 Task: Zoom out the location "Orderville, Utah, US" two times.
Action: Mouse moved to (71, 289)
Screenshot: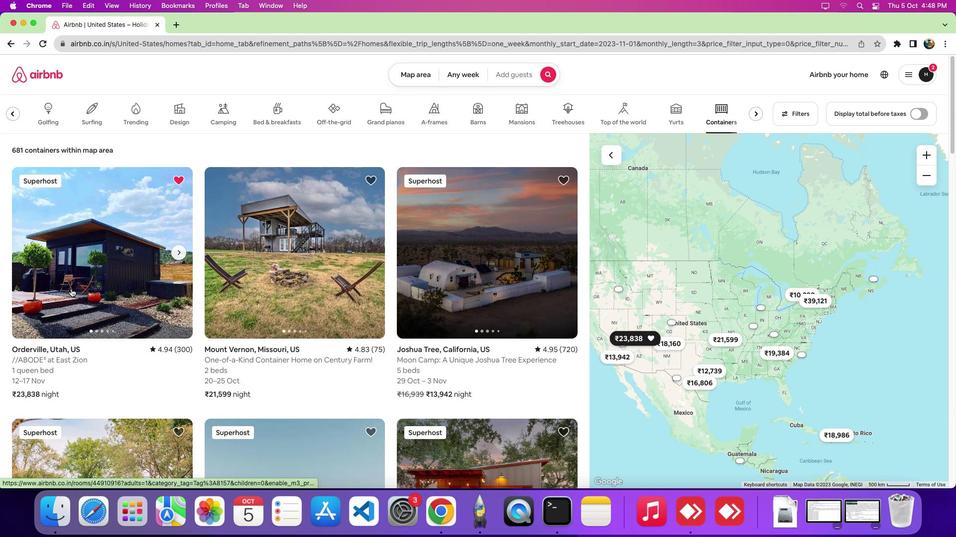 
Action: Mouse pressed left at (71, 289)
Screenshot: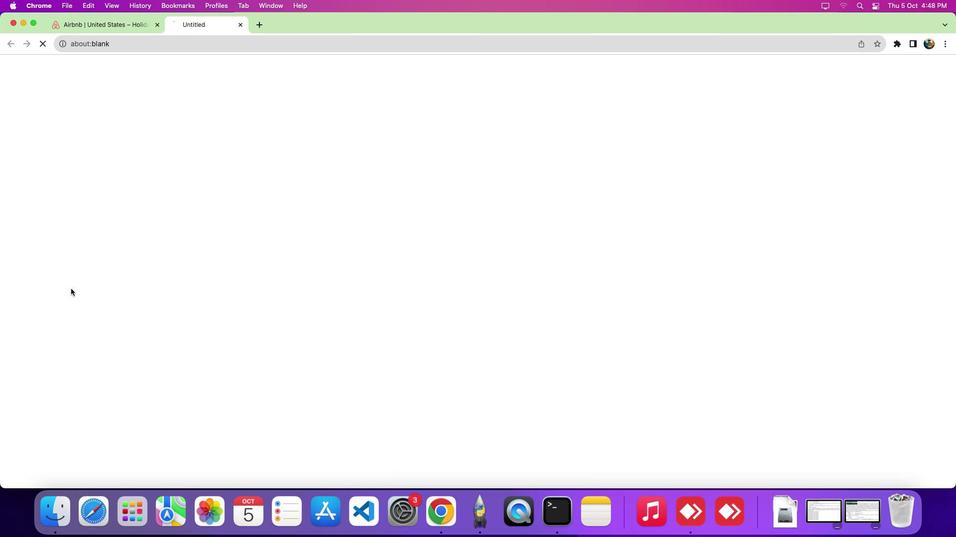 
Action: Mouse moved to (351, 343)
Screenshot: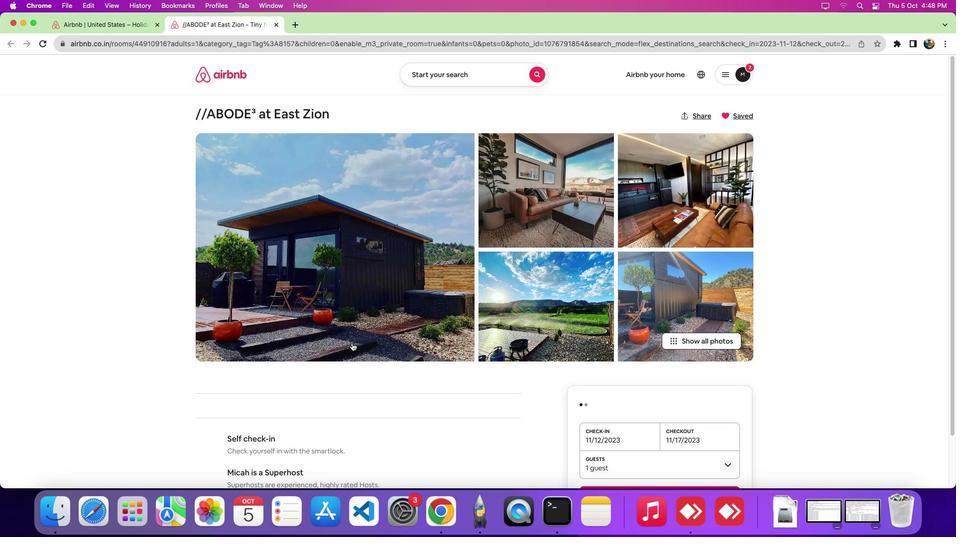 
Action: Mouse scrolled (351, 343) with delta (0, 0)
Screenshot: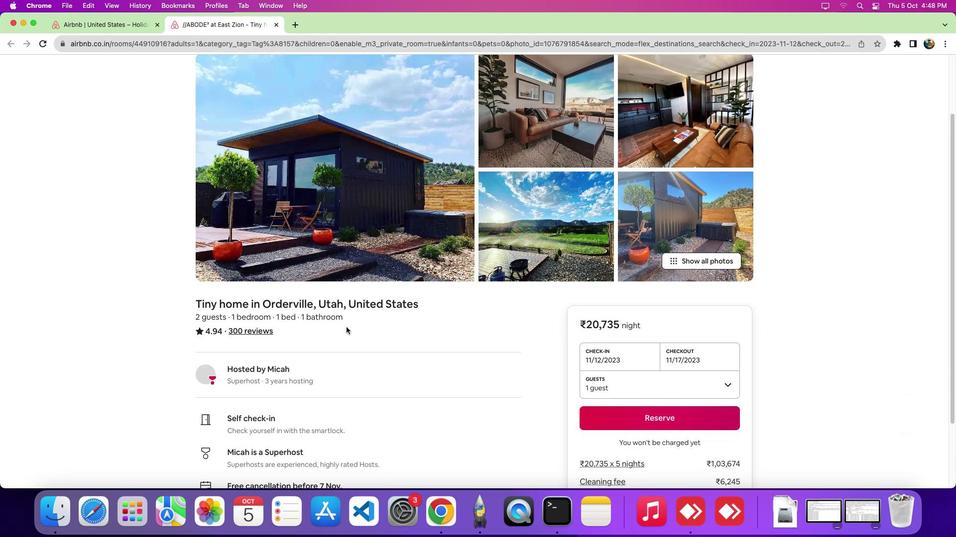 
Action: Mouse scrolled (351, 343) with delta (0, 0)
Screenshot: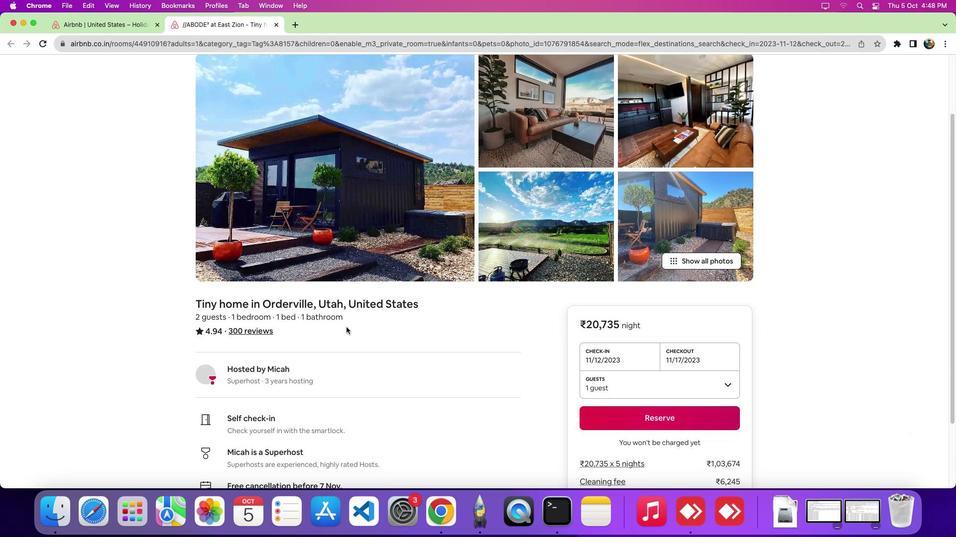 
Action: Mouse scrolled (351, 343) with delta (0, -4)
Screenshot: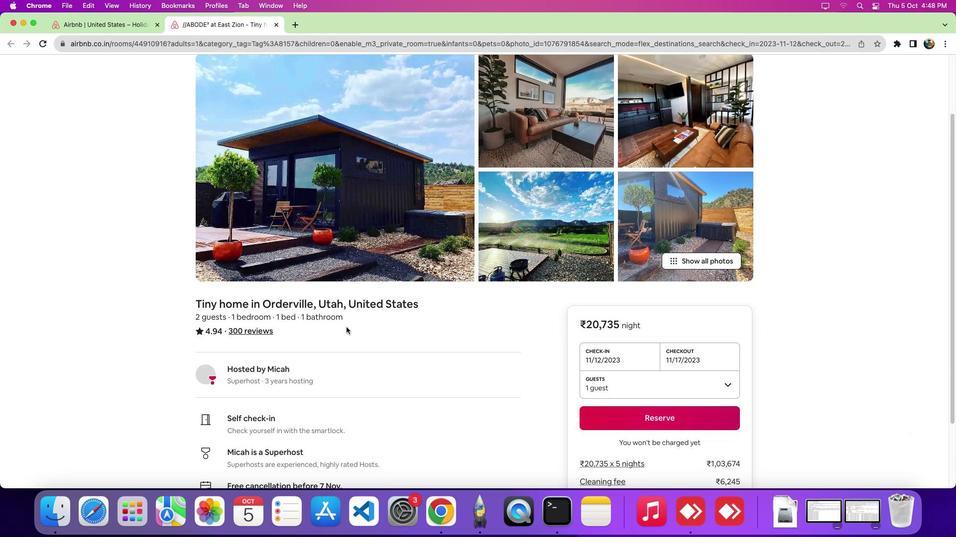 
Action: Mouse scrolled (351, 343) with delta (0, -6)
Screenshot: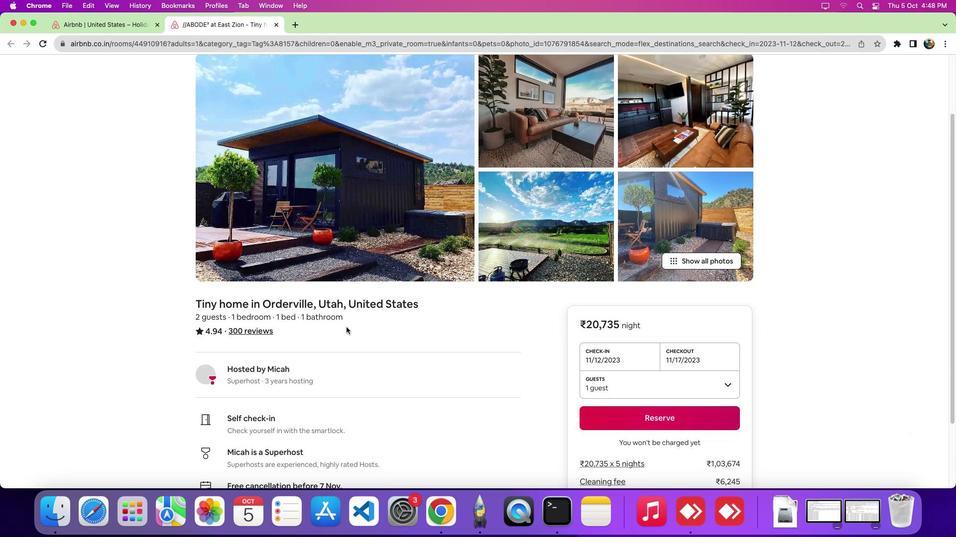
Action: Mouse scrolled (351, 343) with delta (0, -7)
Screenshot: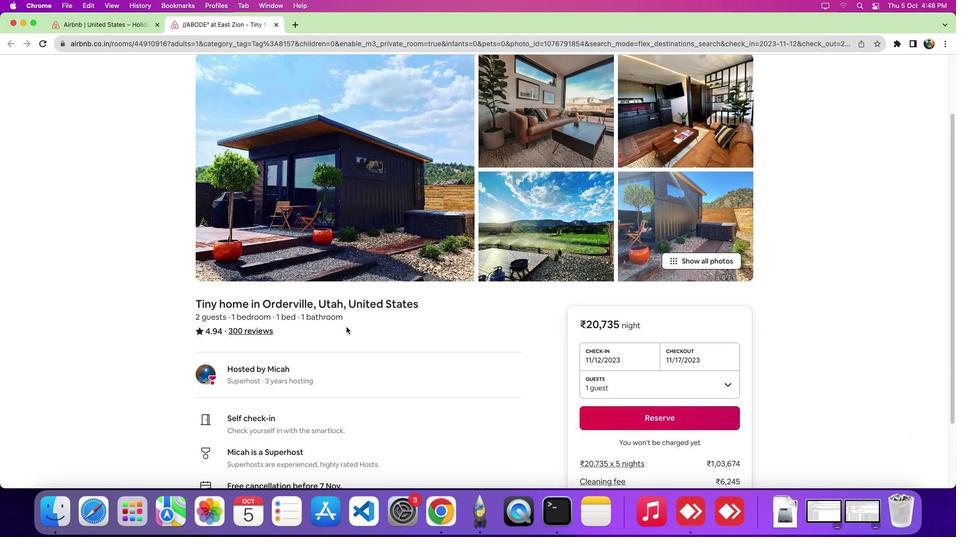 
Action: Mouse scrolled (351, 343) with delta (0, -8)
Screenshot: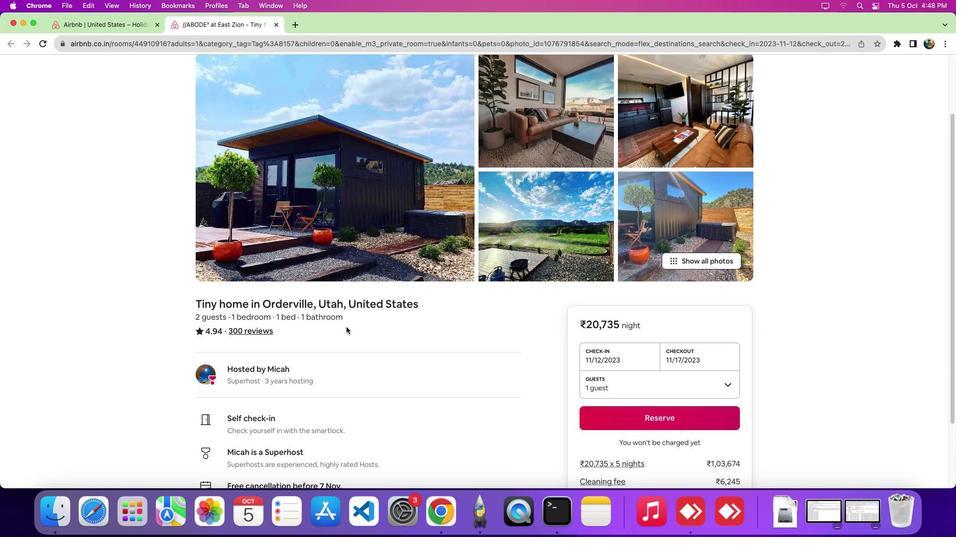
Action: Mouse moved to (346, 327)
Screenshot: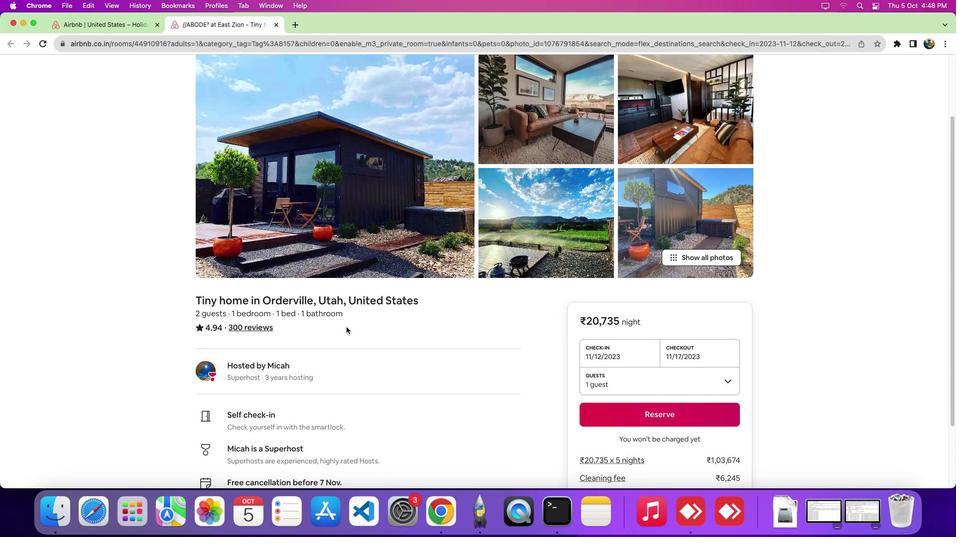 
Action: Mouse scrolled (346, 327) with delta (0, 0)
Screenshot: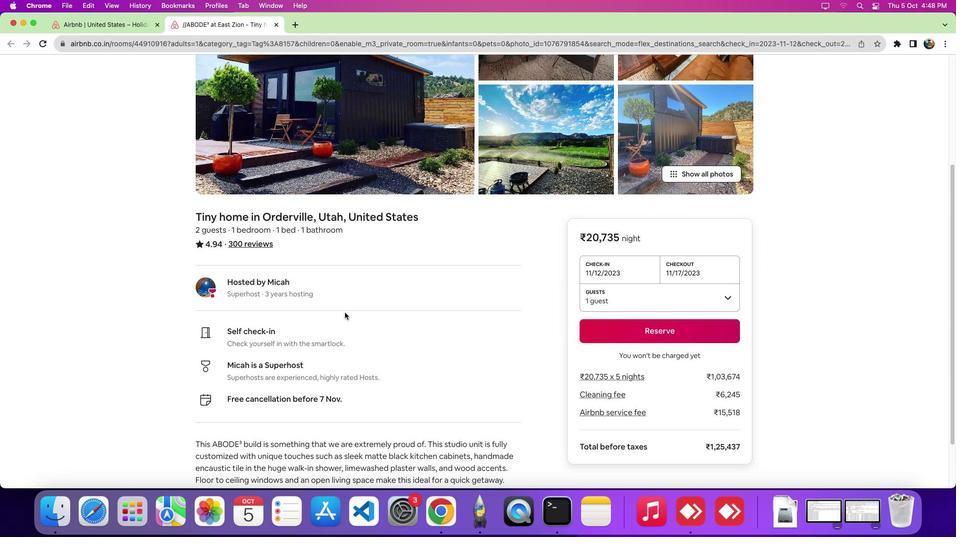 
Action: Mouse scrolled (346, 327) with delta (0, 0)
Screenshot: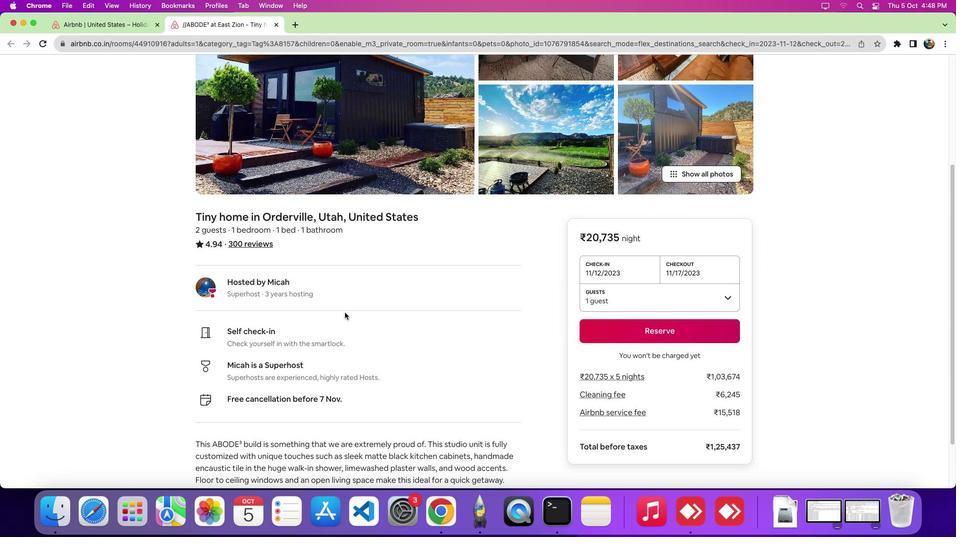 
Action: Mouse scrolled (346, 327) with delta (0, -4)
Screenshot: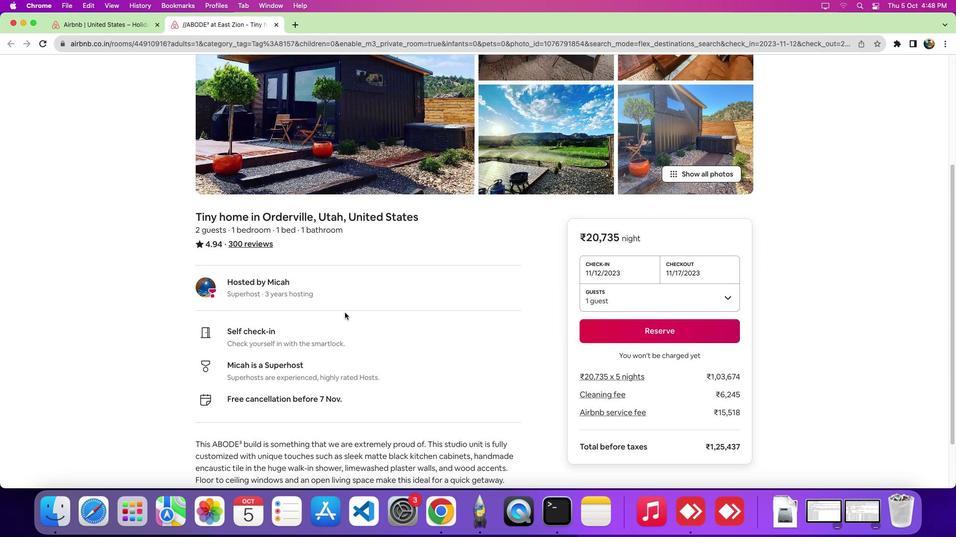 
Action: Mouse scrolled (346, 327) with delta (0, -6)
Screenshot: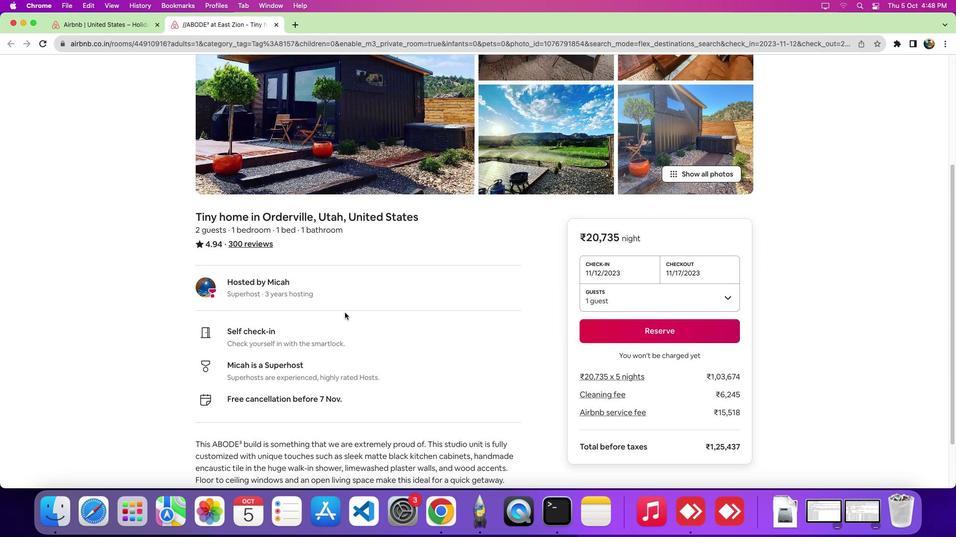 
Action: Mouse scrolled (346, 327) with delta (0, -7)
Screenshot: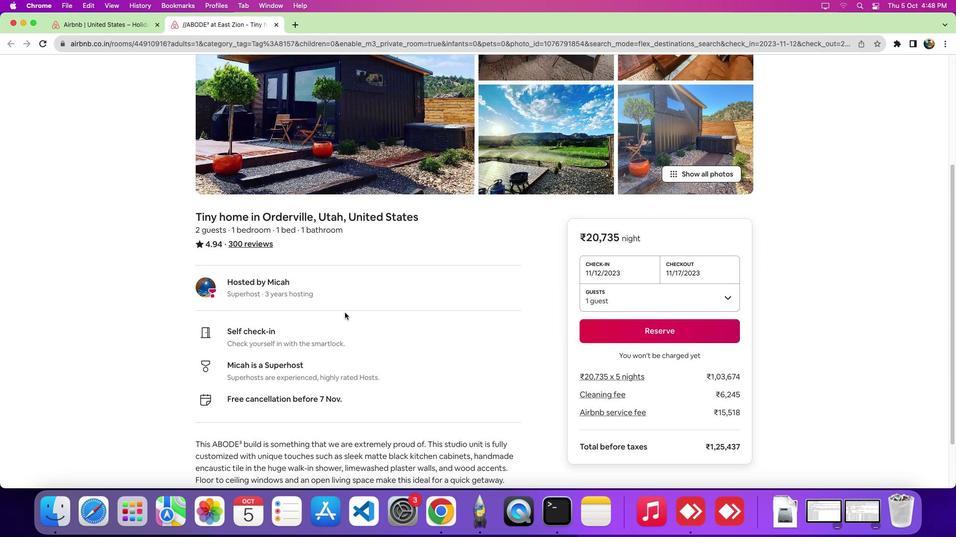 
Action: Mouse scrolled (346, 327) with delta (0, -8)
Screenshot: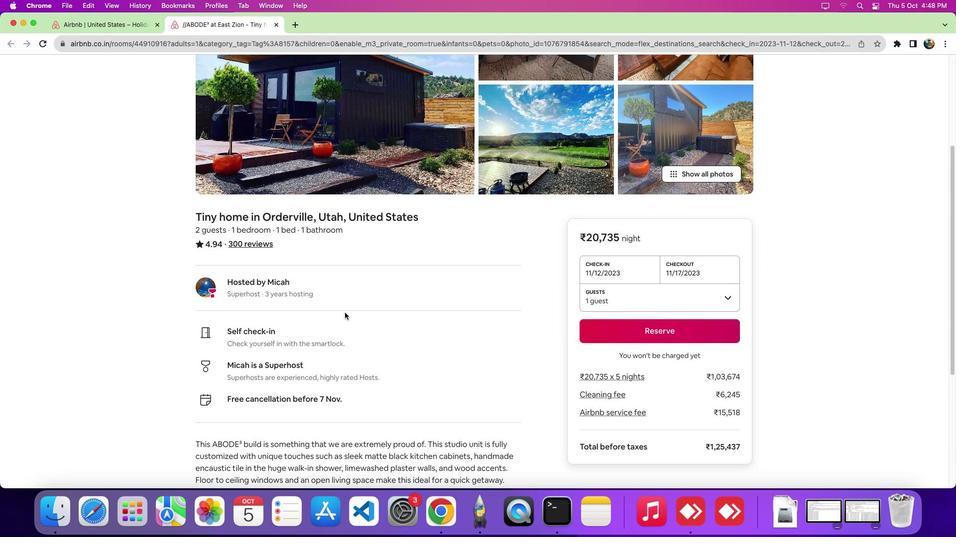 
Action: Mouse moved to (344, 312)
Screenshot: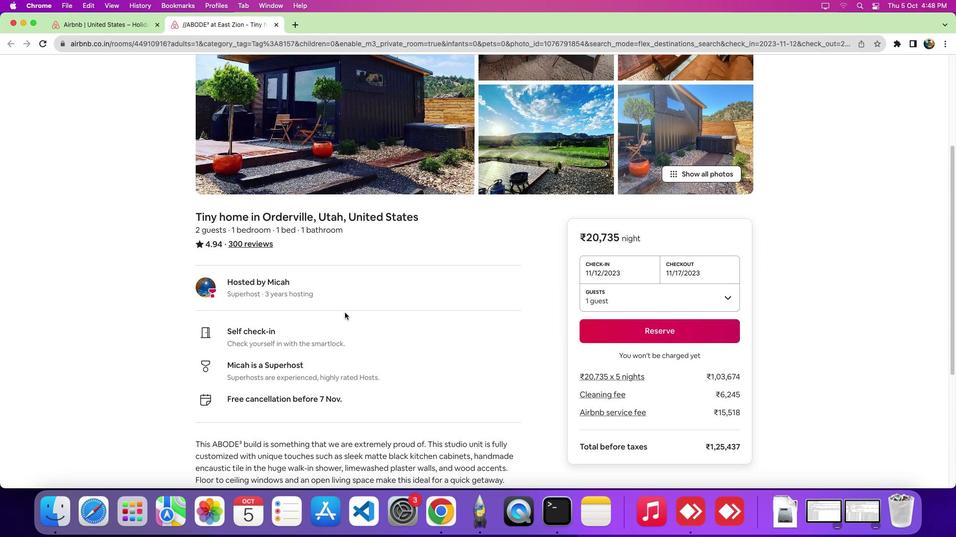 
Action: Mouse scrolled (344, 312) with delta (0, 0)
Screenshot: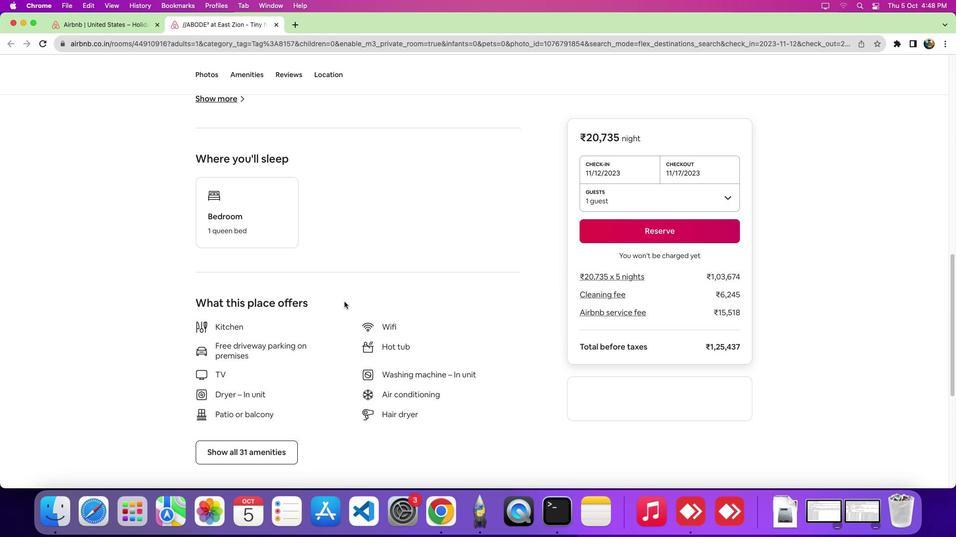 
Action: Mouse scrolled (344, 312) with delta (0, 0)
Screenshot: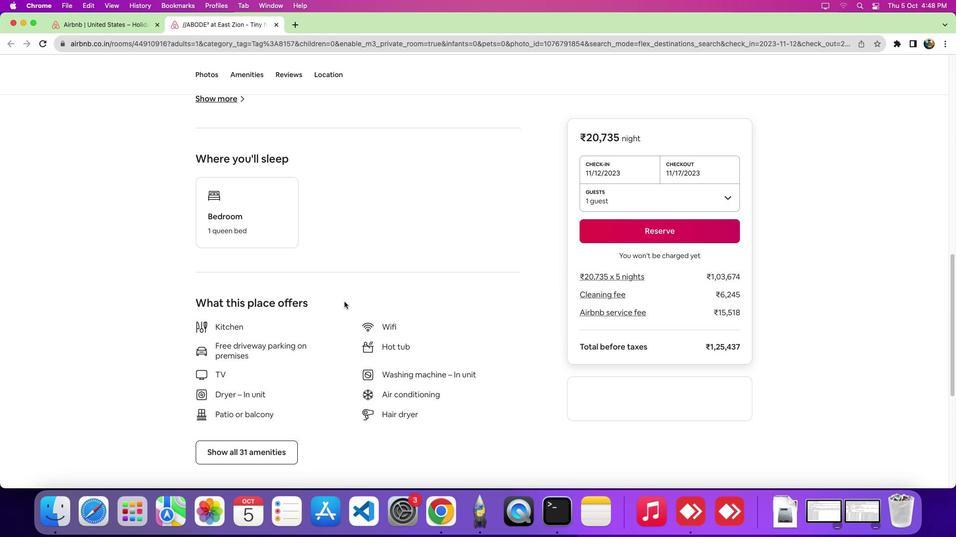 
Action: Mouse scrolled (344, 312) with delta (0, -4)
Screenshot: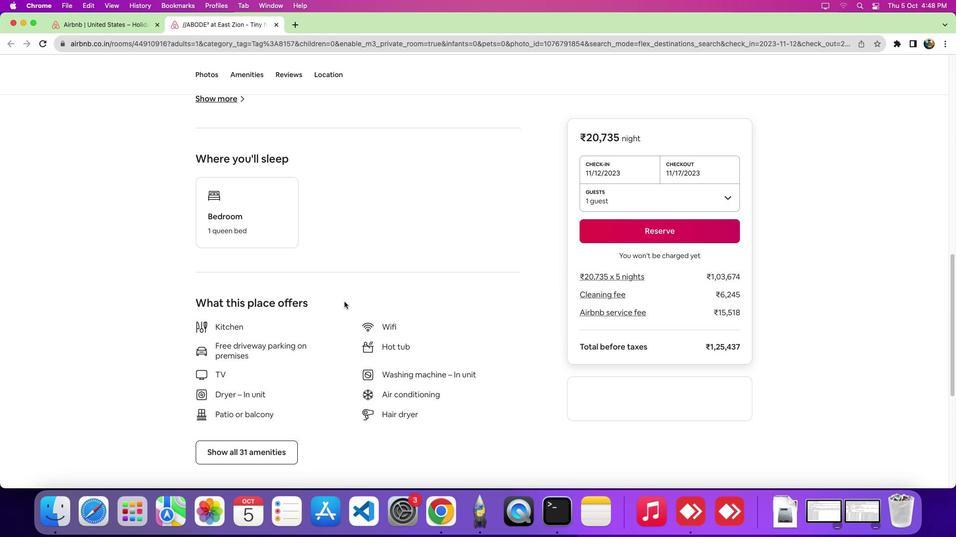 
Action: Mouse scrolled (344, 312) with delta (0, -6)
Screenshot: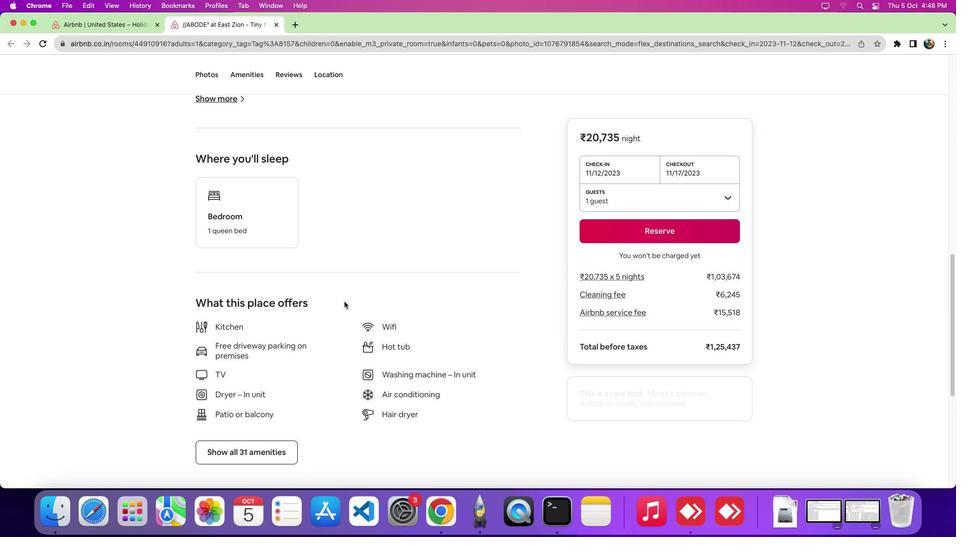 
Action: Mouse scrolled (344, 312) with delta (0, -7)
Screenshot: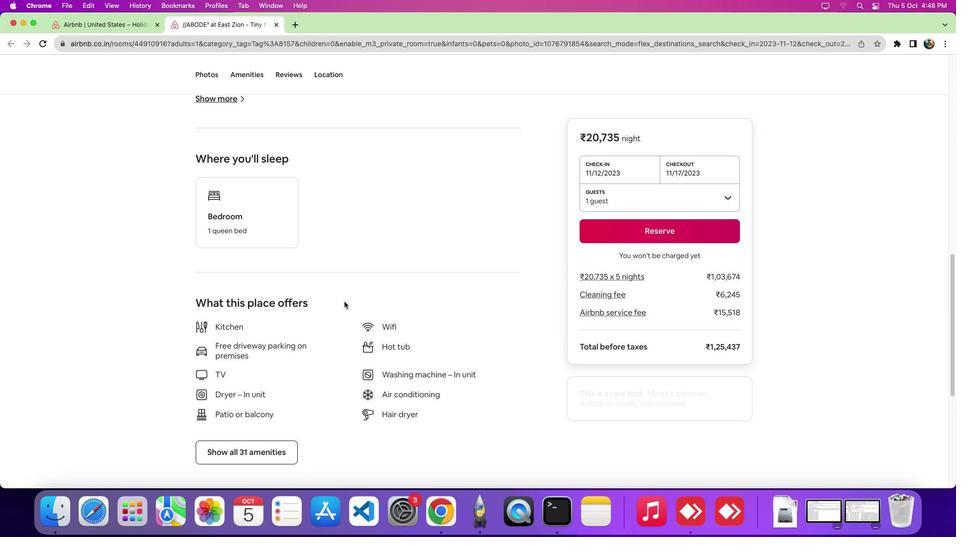 
Action: Mouse scrolled (344, 312) with delta (0, -8)
Screenshot: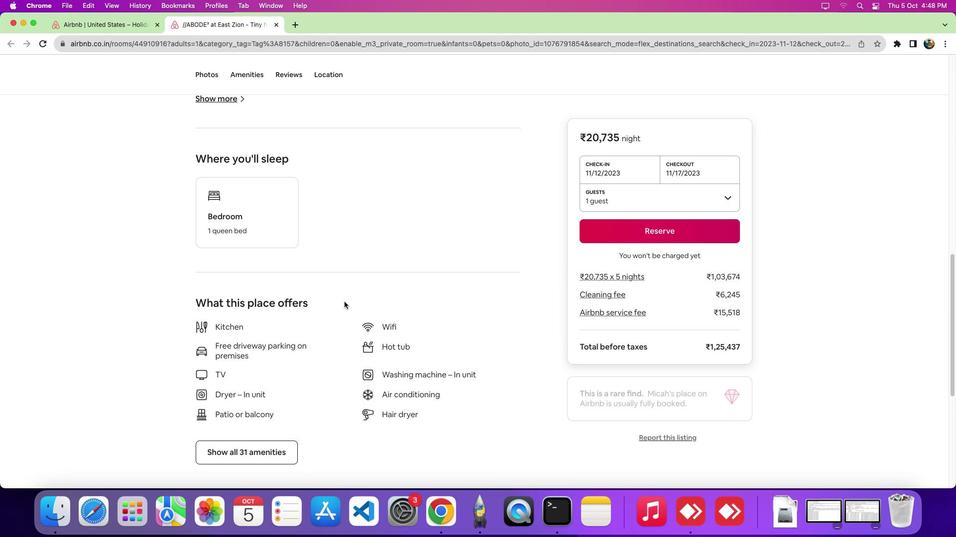 
Action: Mouse moved to (326, 78)
Screenshot: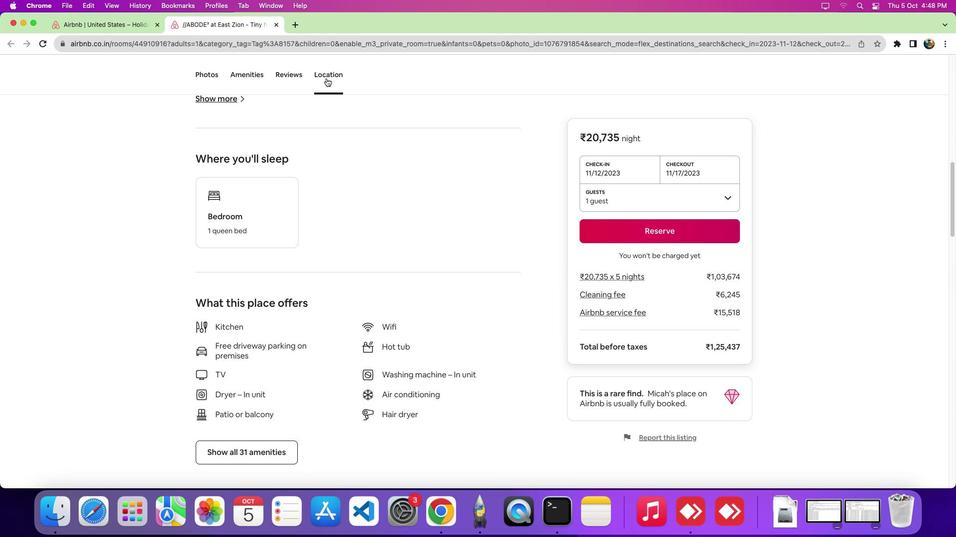 
Action: Mouse pressed left at (326, 78)
Screenshot: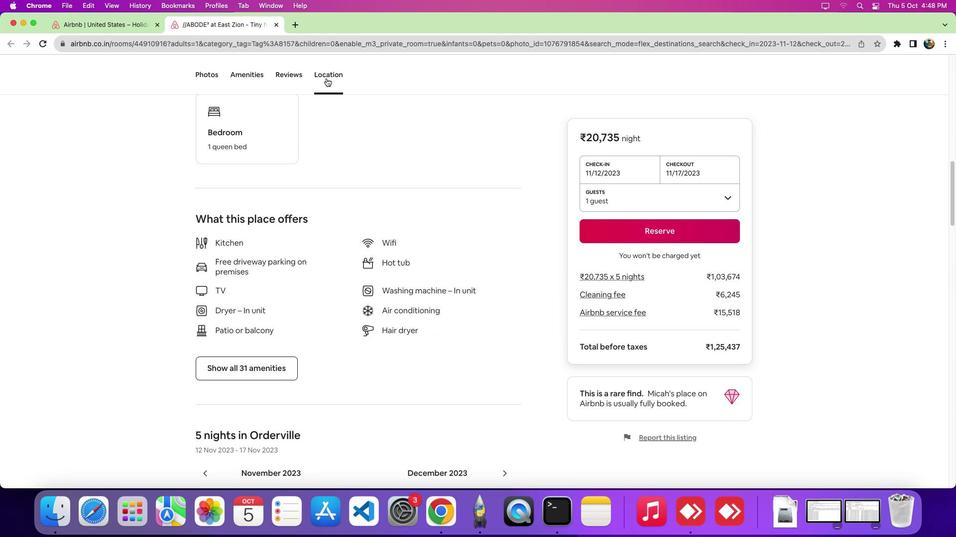 
Action: Mouse moved to (732, 233)
Screenshot: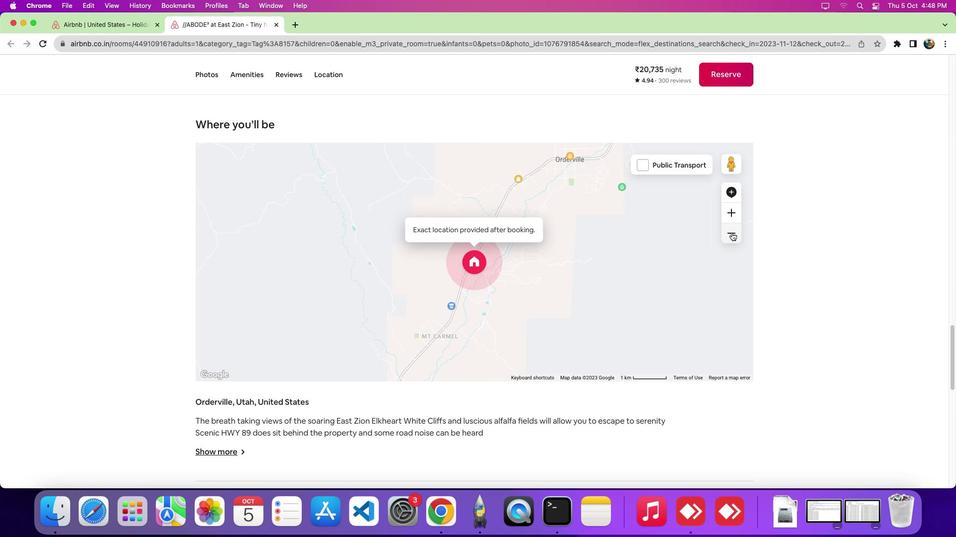
Action: Mouse pressed left at (732, 233)
Screenshot: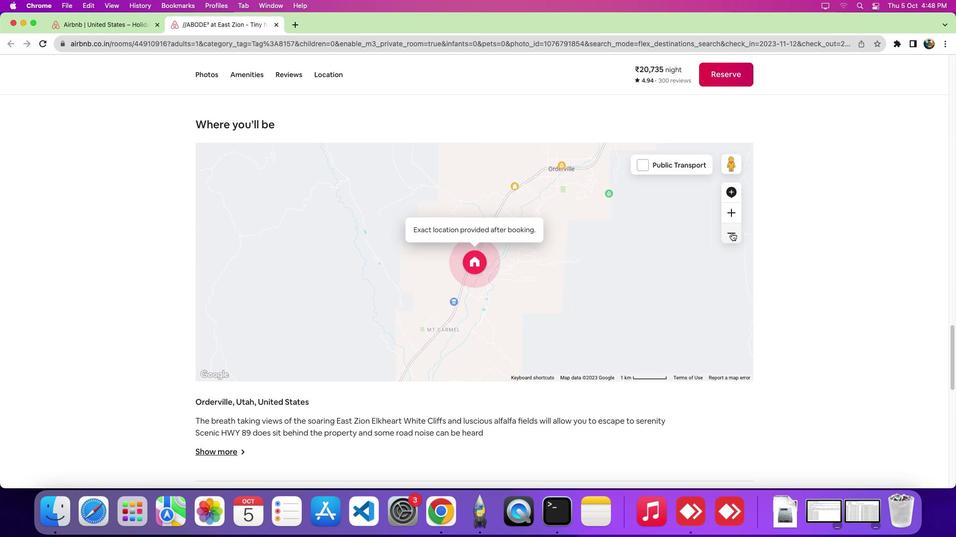 
Action: Mouse pressed left at (732, 233)
Screenshot: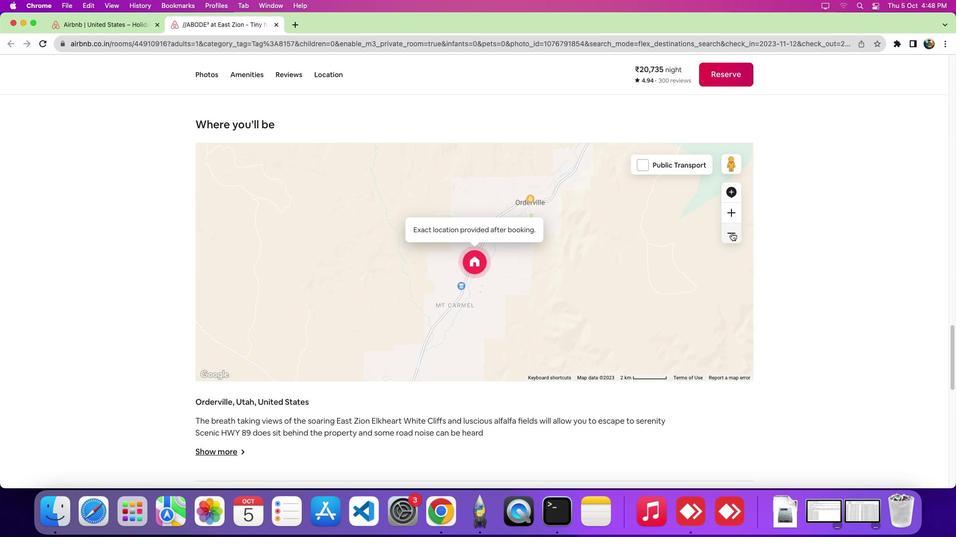
